 Task: Sort the products by unit price (low first).
Action: Mouse moved to (17, 116)
Screenshot: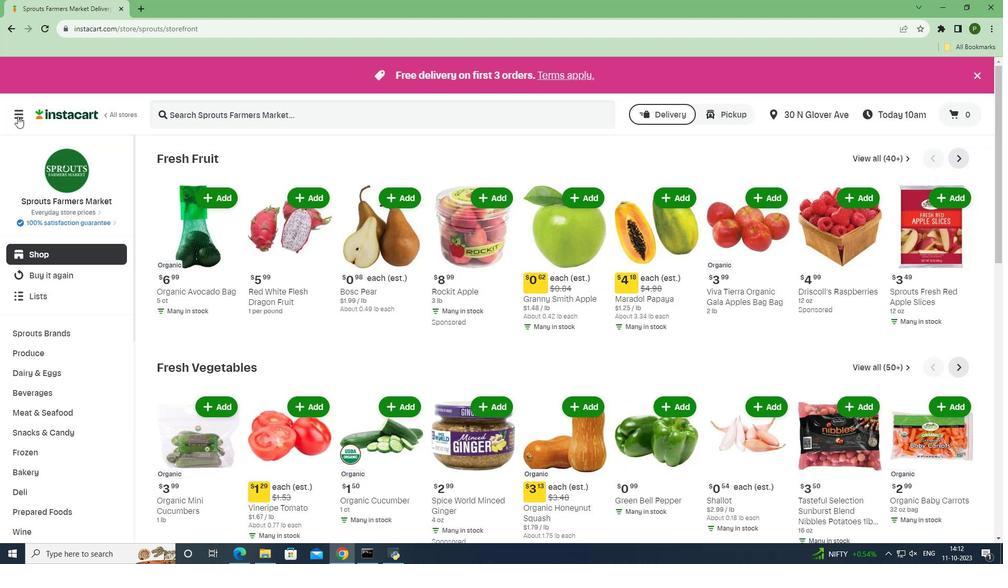 
Action: Mouse pressed left at (17, 116)
Screenshot: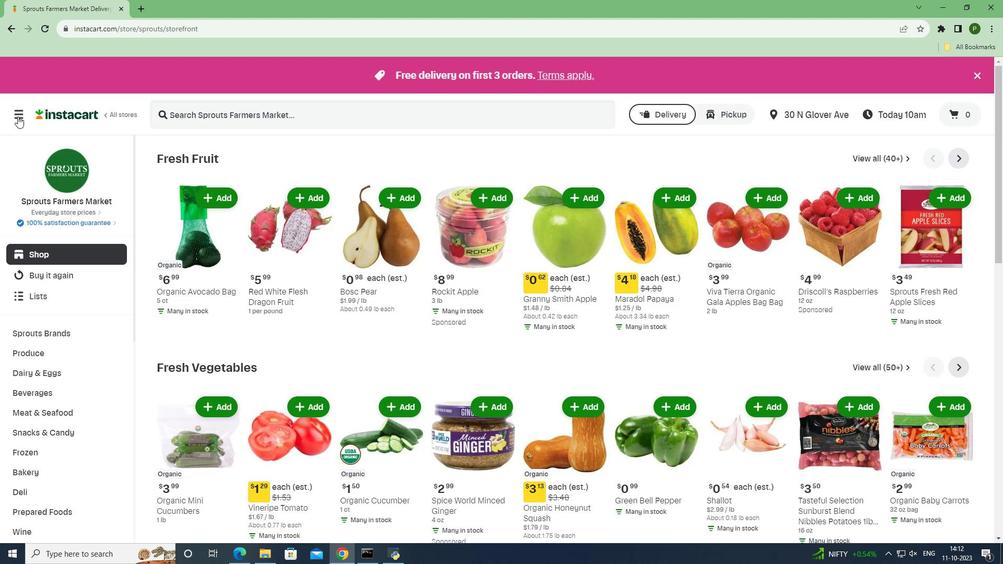 
Action: Mouse moved to (34, 273)
Screenshot: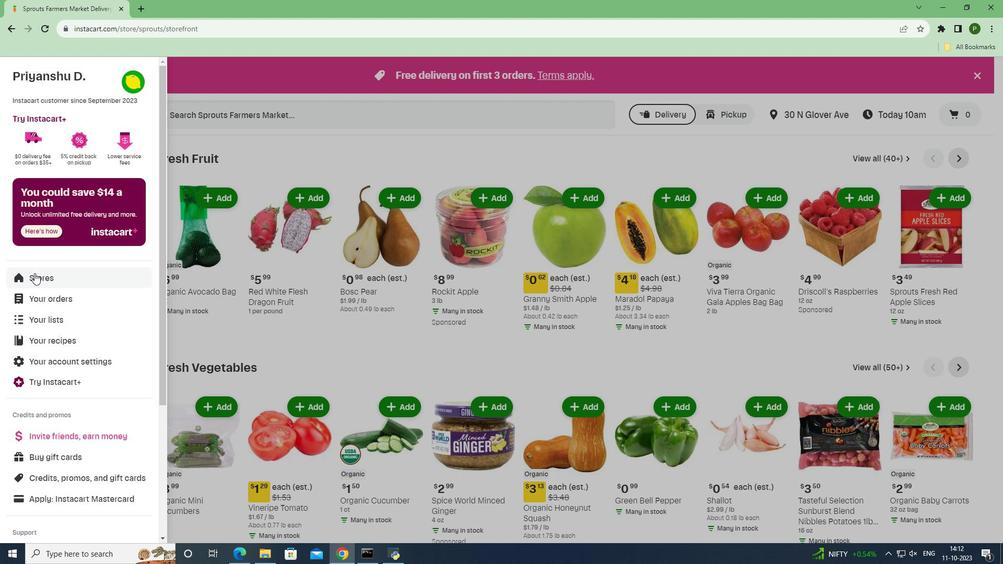 
Action: Mouse pressed left at (34, 273)
Screenshot: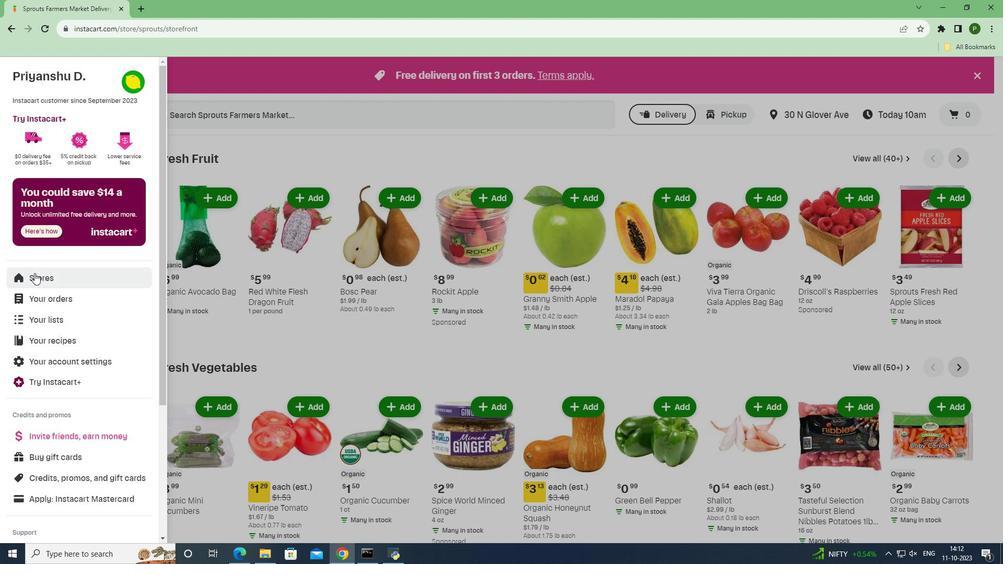 
Action: Mouse moved to (245, 126)
Screenshot: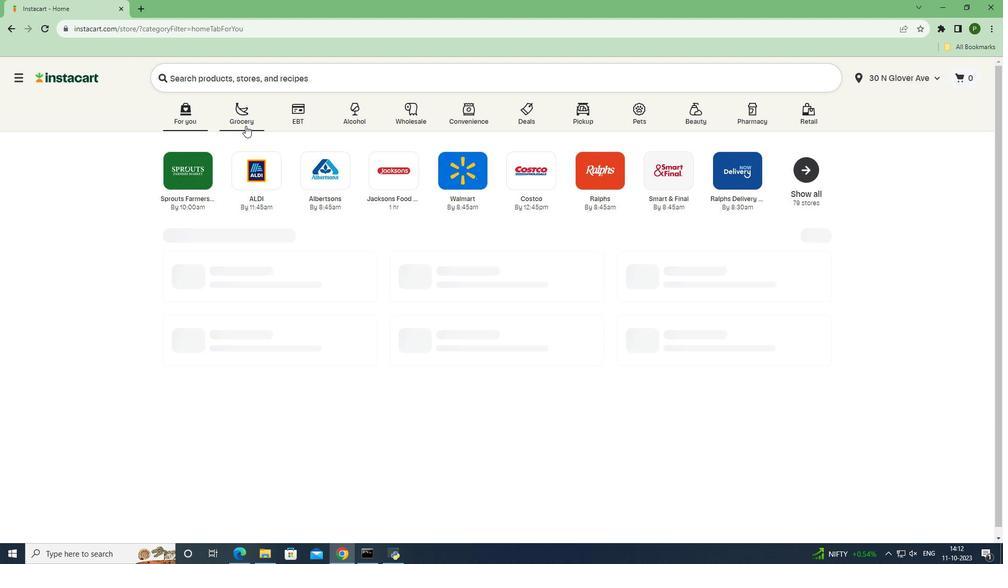 
Action: Mouse pressed left at (245, 126)
Screenshot: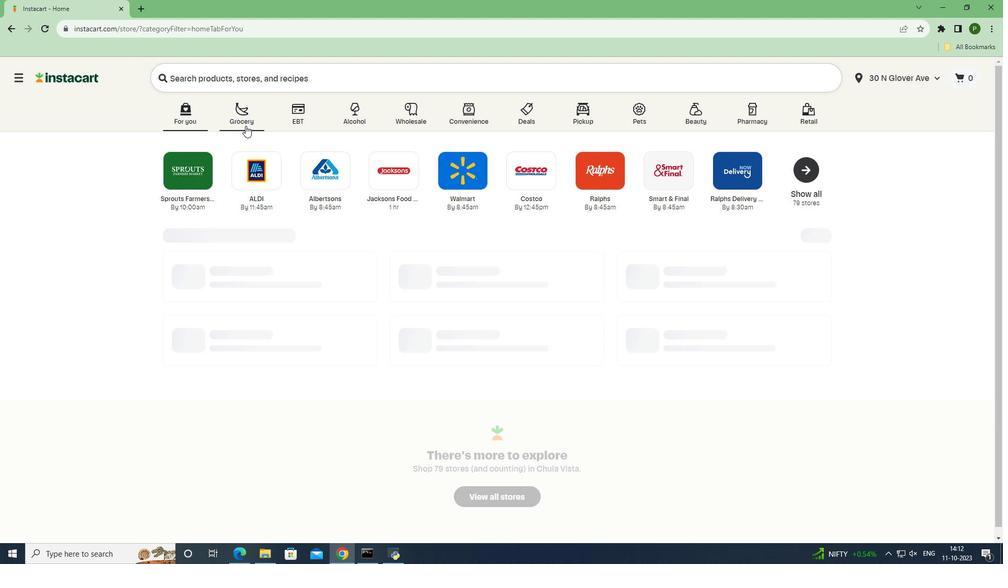 
Action: Mouse moved to (422, 241)
Screenshot: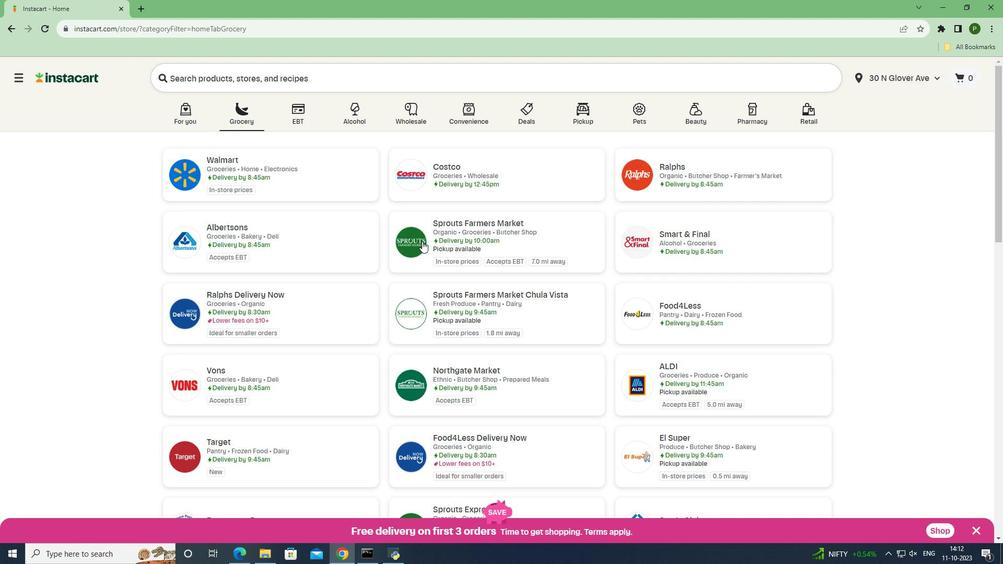 
Action: Mouse pressed left at (422, 241)
Screenshot: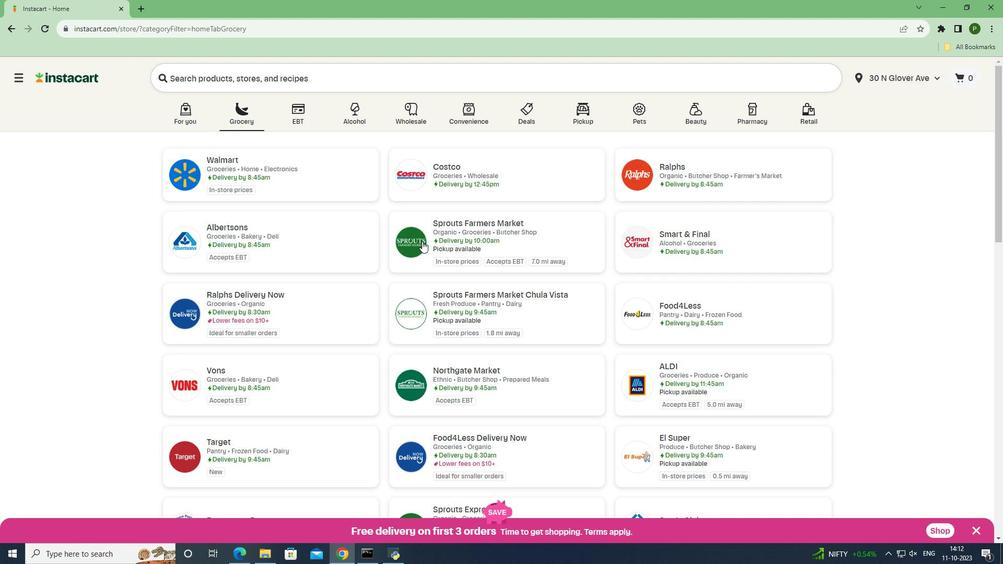 
Action: Mouse moved to (95, 390)
Screenshot: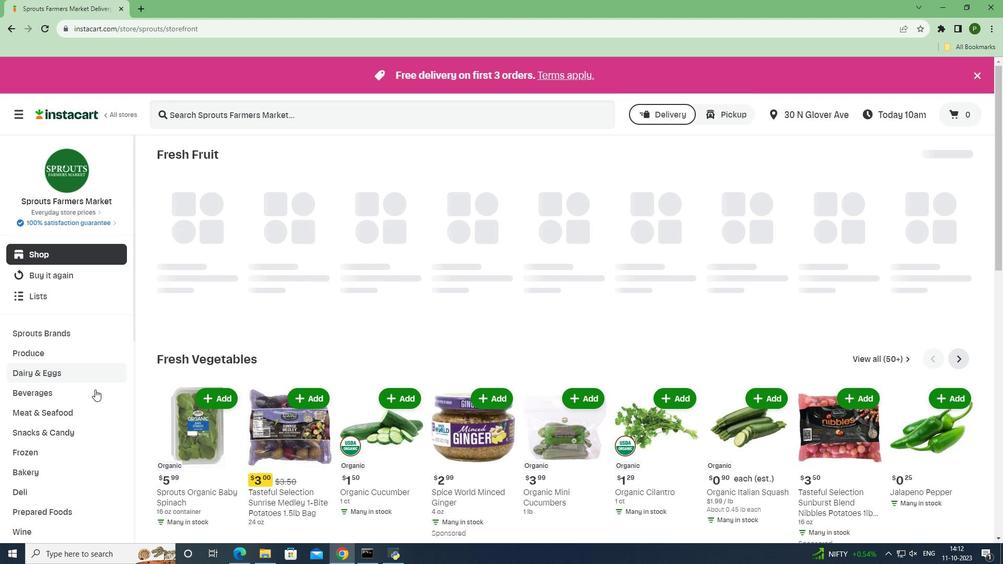 
Action: Mouse pressed left at (95, 390)
Screenshot: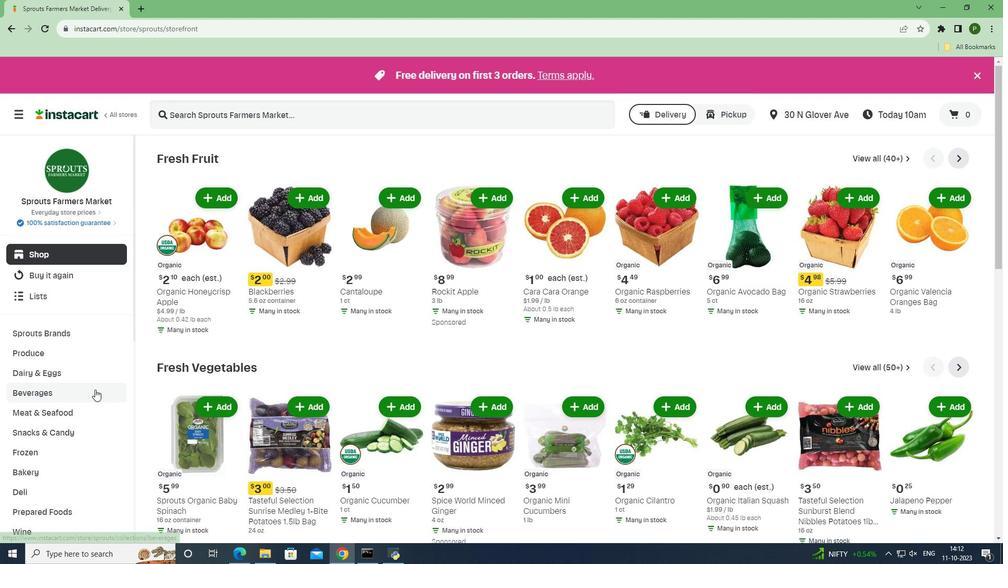 
Action: Mouse moved to (84, 442)
Screenshot: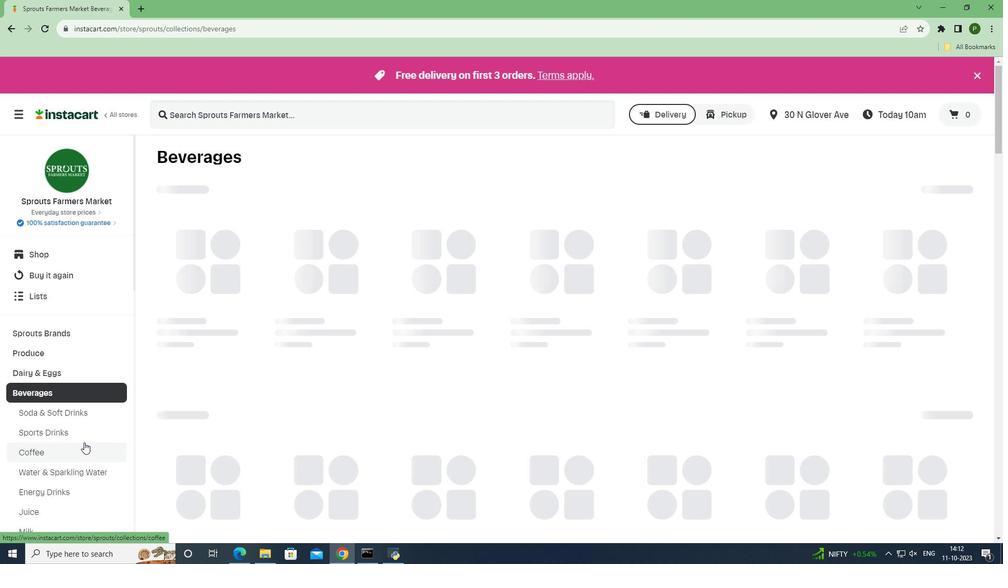 
Action: Mouse pressed left at (84, 442)
Screenshot: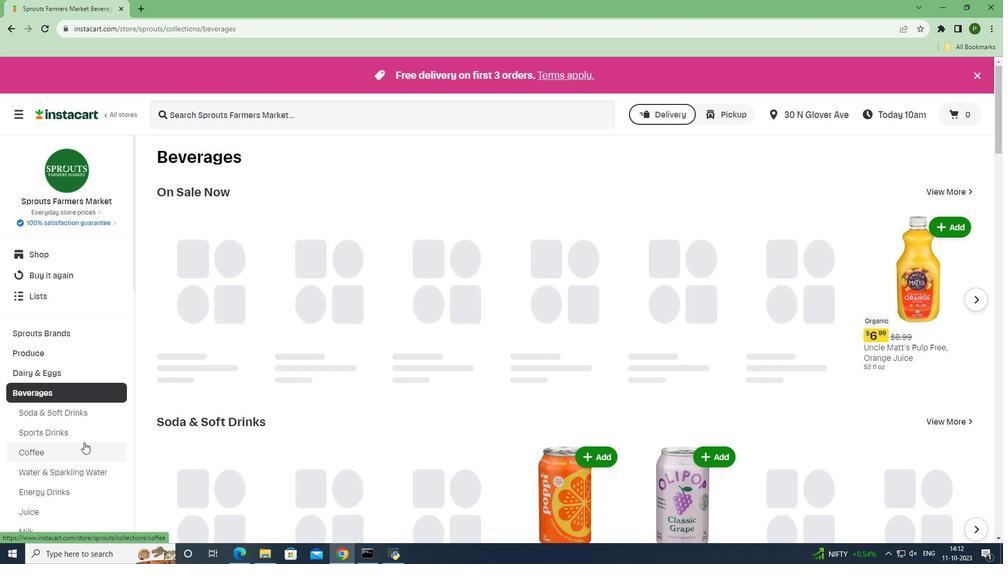 
Action: Mouse moved to (885, 225)
Screenshot: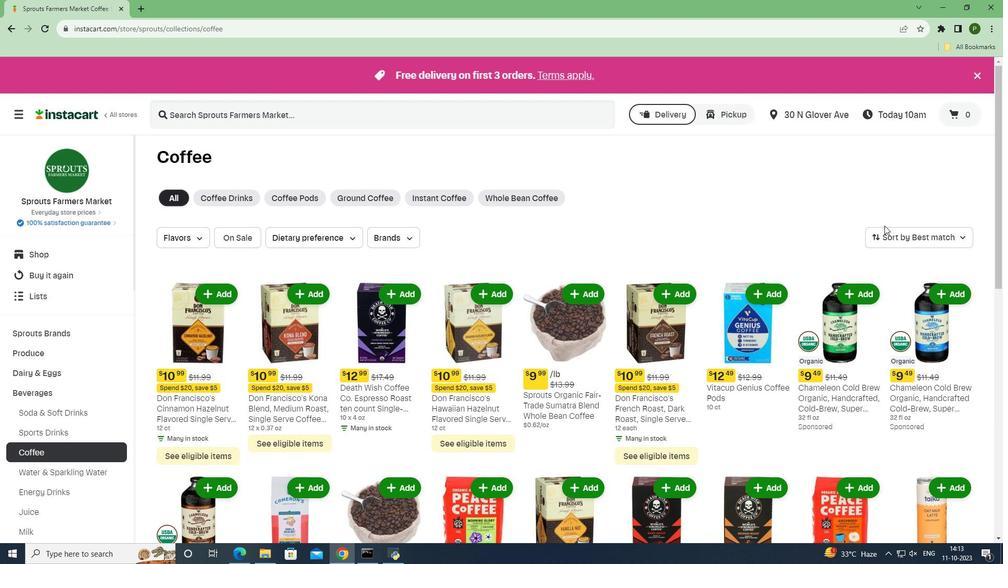 
Action: Mouse pressed left at (885, 225)
Screenshot: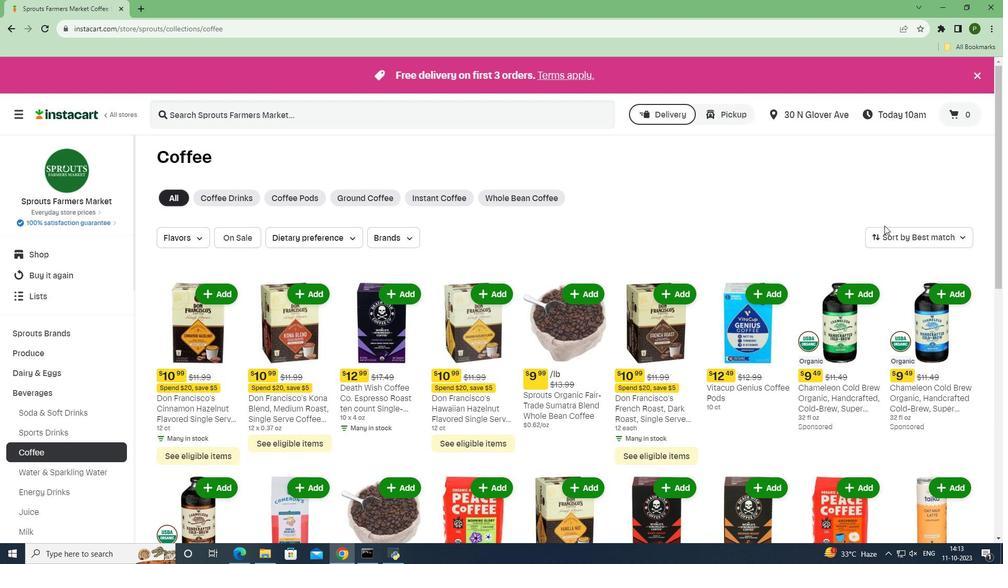 
Action: Mouse moved to (898, 236)
Screenshot: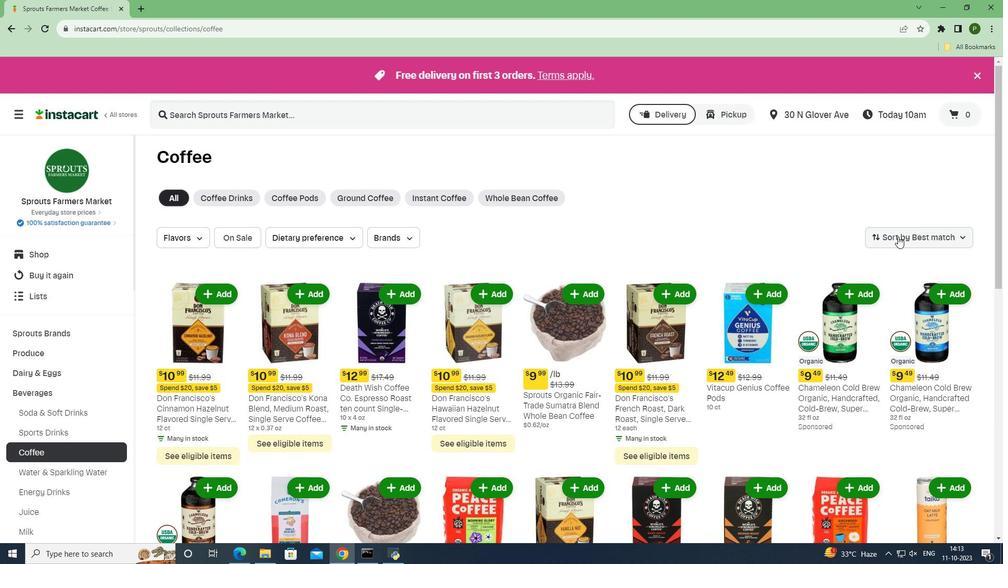 
Action: Mouse pressed left at (898, 236)
Screenshot: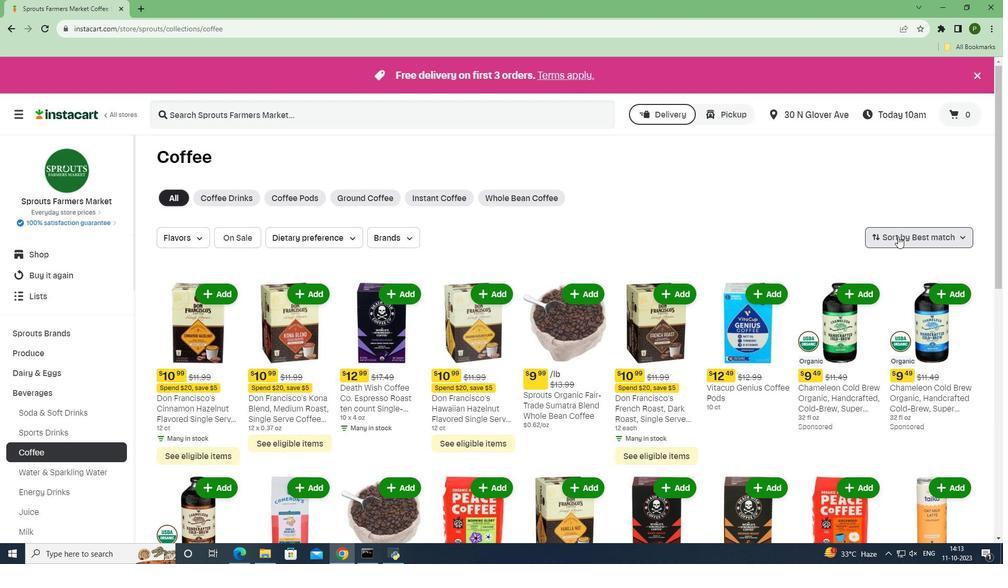 
Action: Mouse moved to (898, 329)
Screenshot: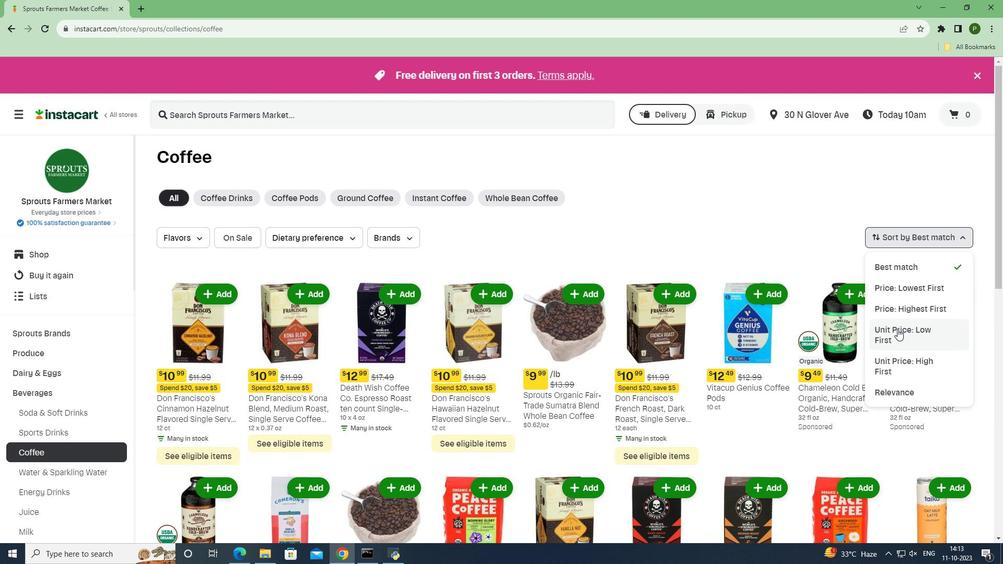 
Action: Mouse pressed left at (898, 329)
Screenshot: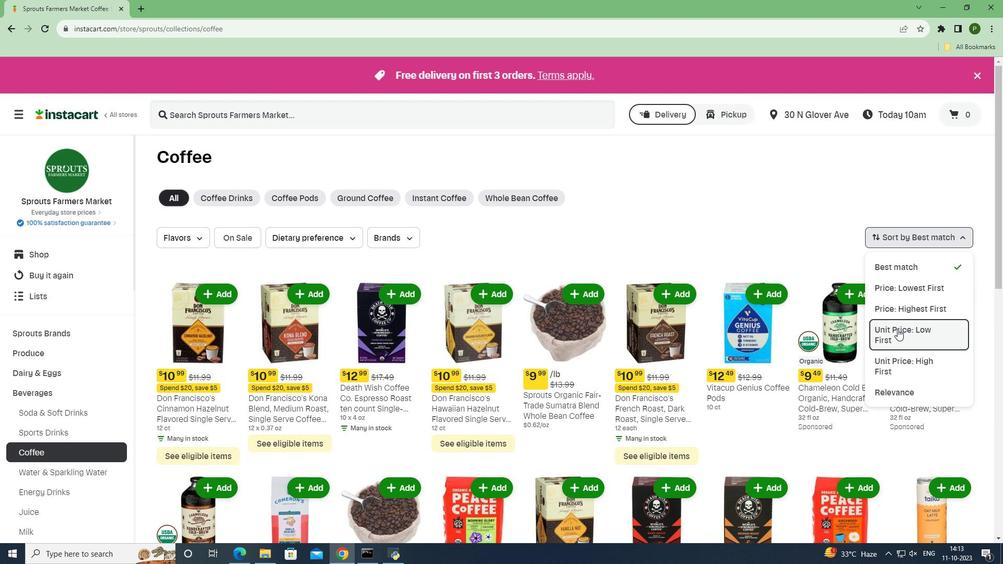 
Action: Mouse moved to (739, 397)
Screenshot: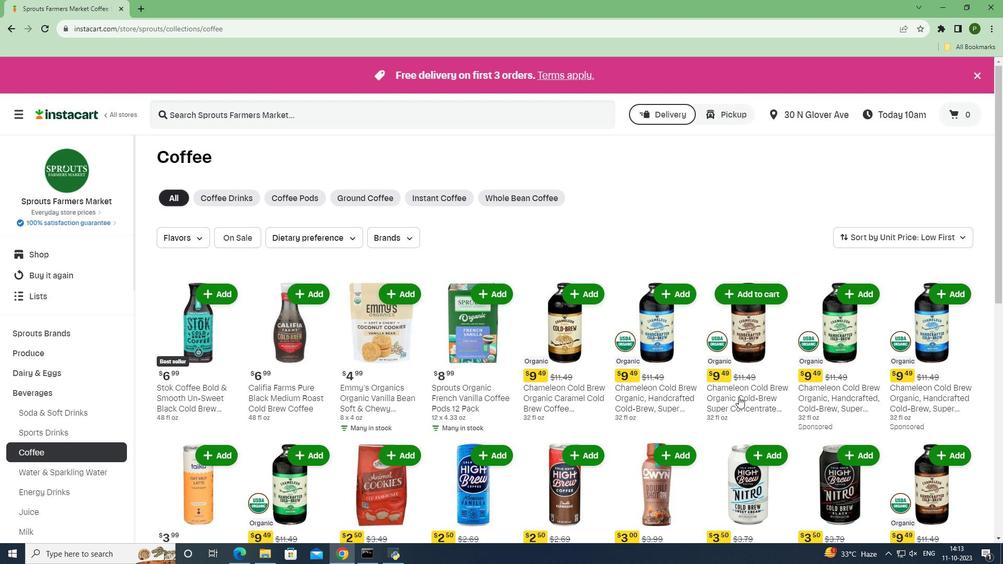 
